 Task: Use West Precinct Long Effect in this video Movie B.mp4
Action: Mouse pressed left at (287, 110)
Screenshot: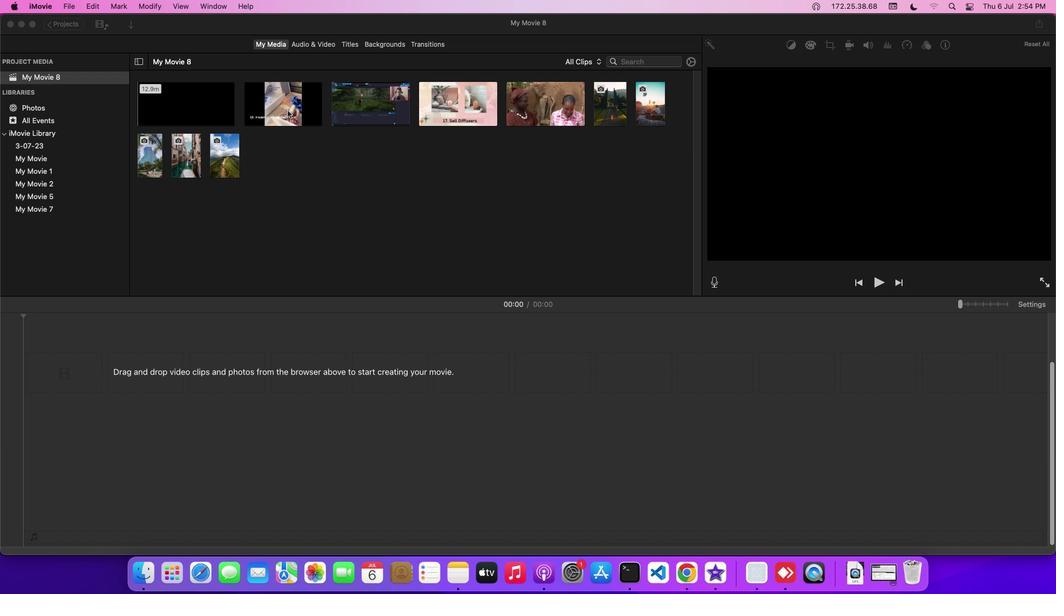 
Action: Mouse moved to (302, 42)
Screenshot: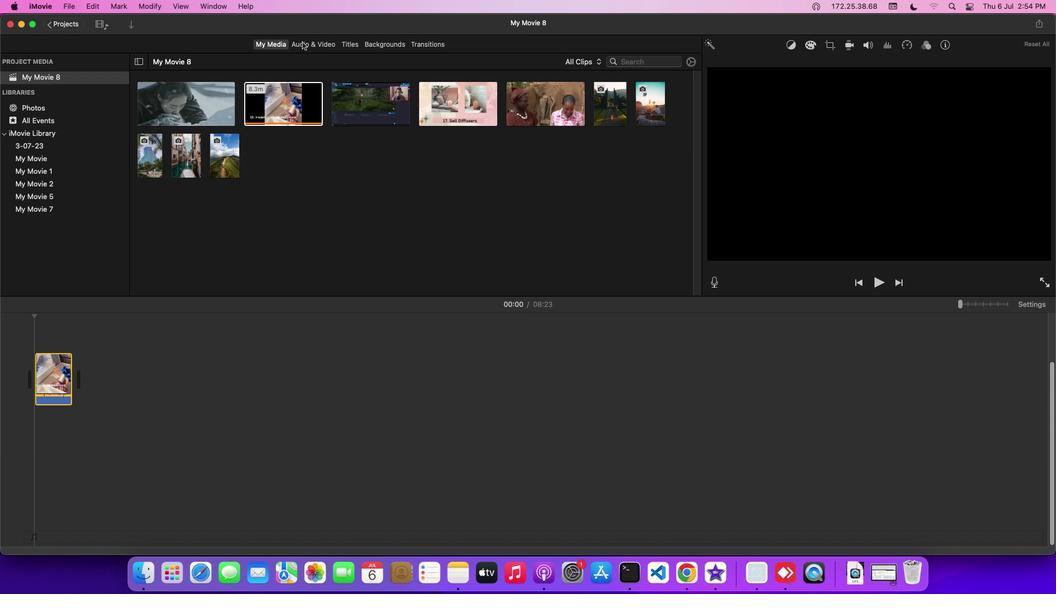 
Action: Mouse pressed left at (302, 42)
Screenshot: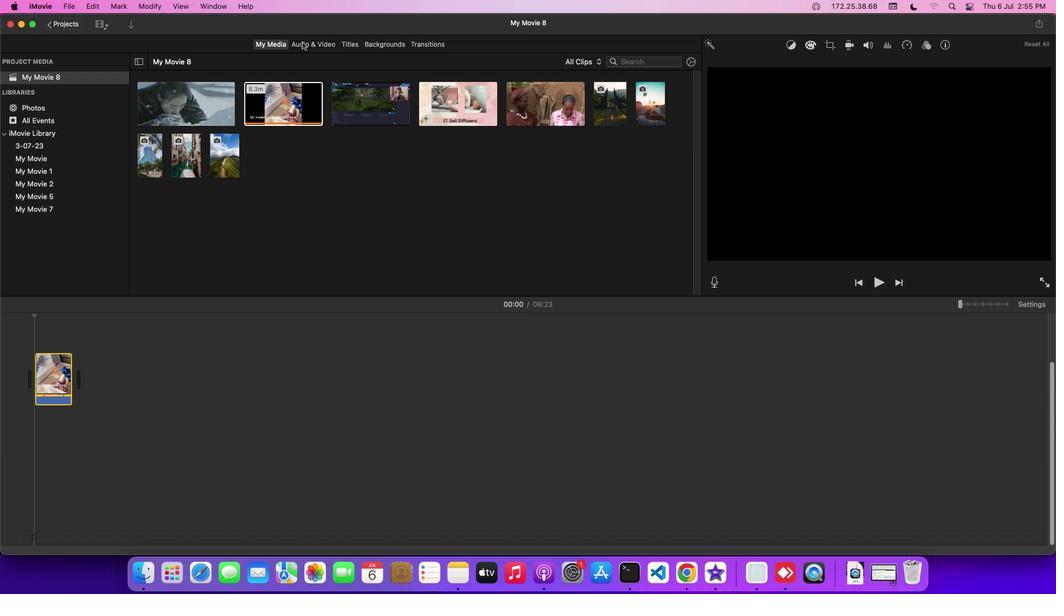 
Action: Mouse moved to (93, 103)
Screenshot: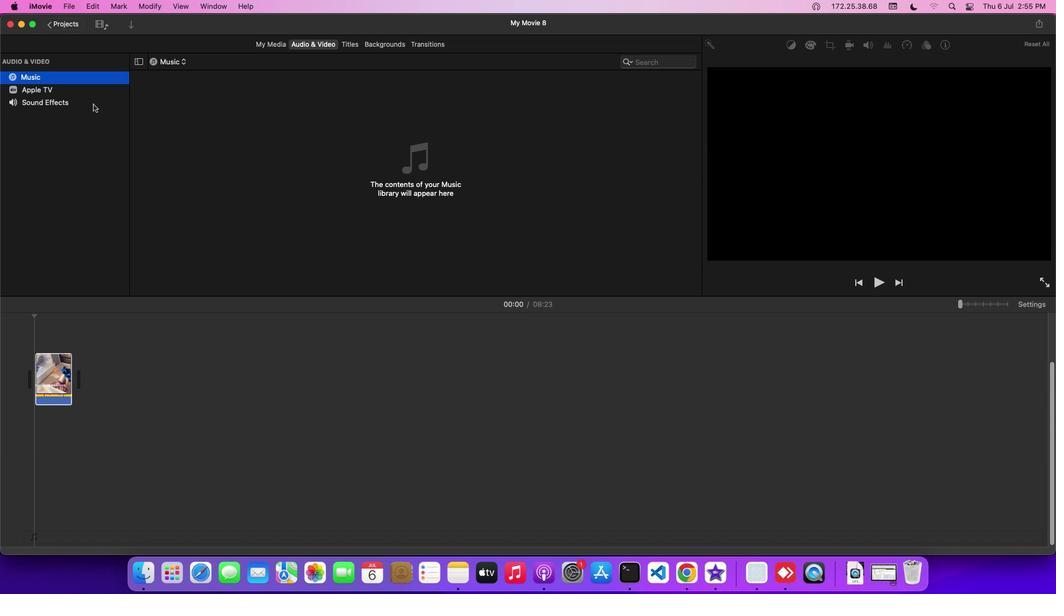 
Action: Mouse pressed left at (93, 103)
Screenshot: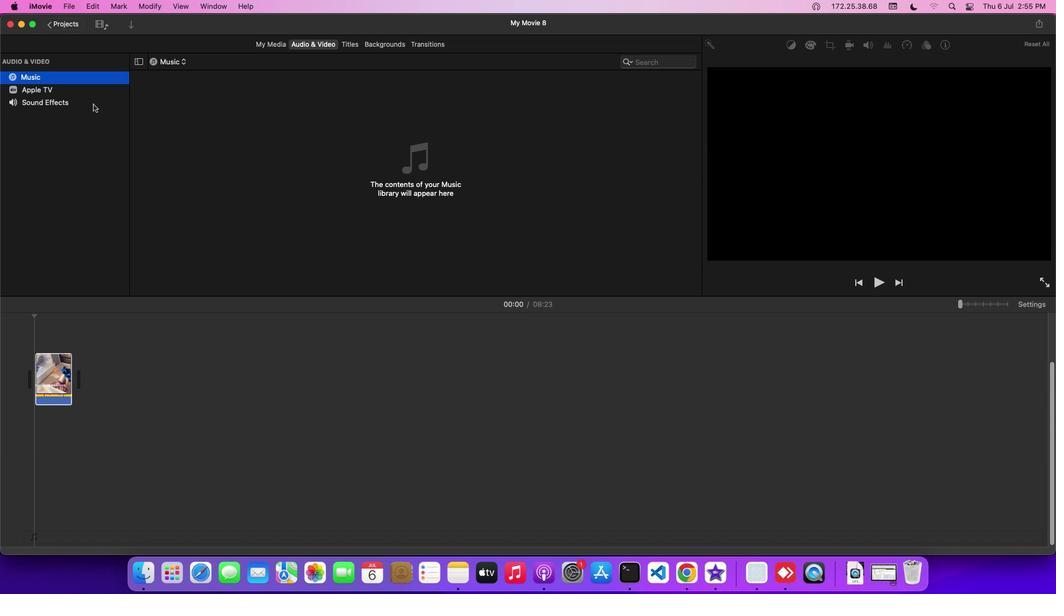 
Action: Mouse moved to (212, 251)
Screenshot: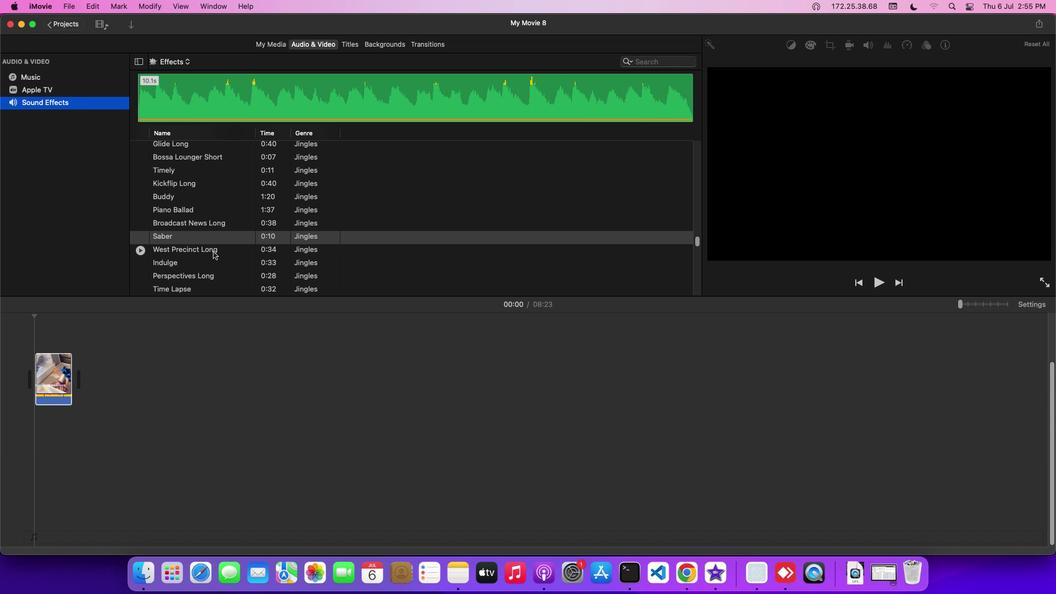 
Action: Mouse pressed left at (212, 251)
Screenshot: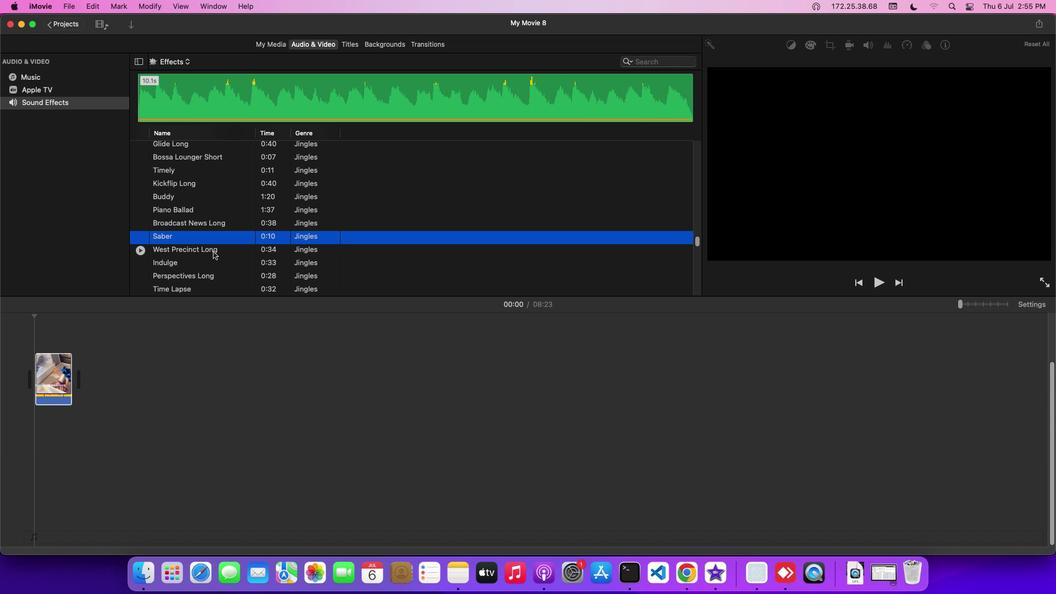 
Action: Mouse moved to (220, 249)
Screenshot: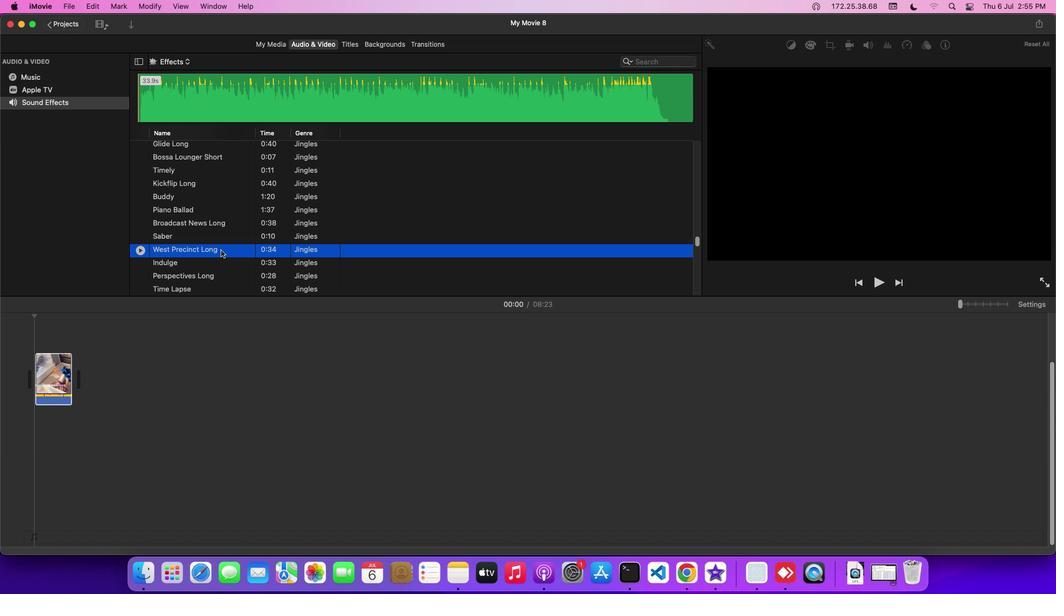 
Action: Mouse pressed left at (220, 249)
Screenshot: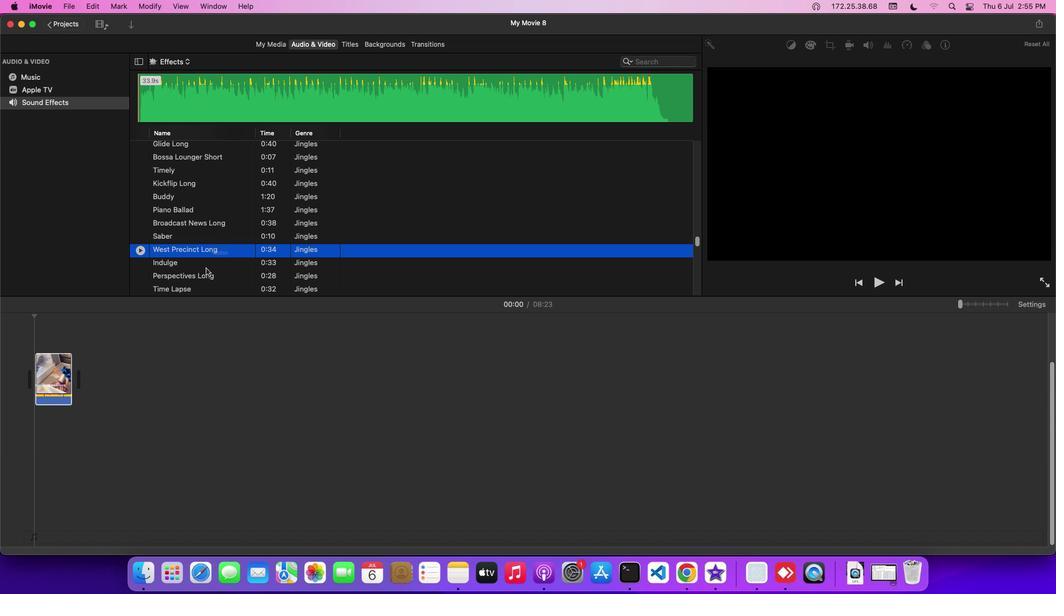 
Action: Mouse moved to (214, 410)
Screenshot: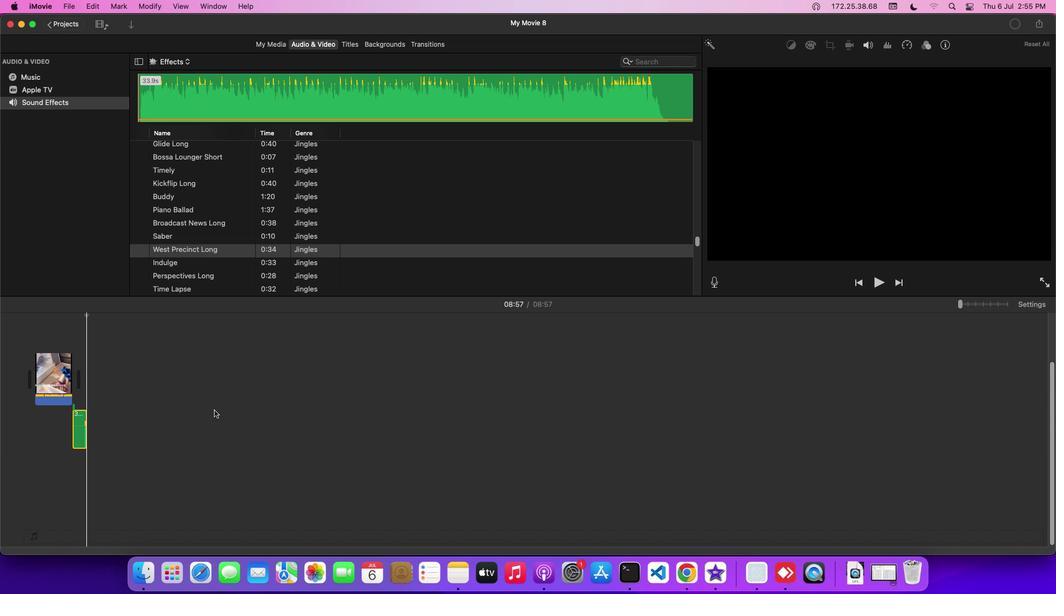 
